 Task: Add Air Scense Lavender to the cart.
Action: Mouse moved to (677, 233)
Screenshot: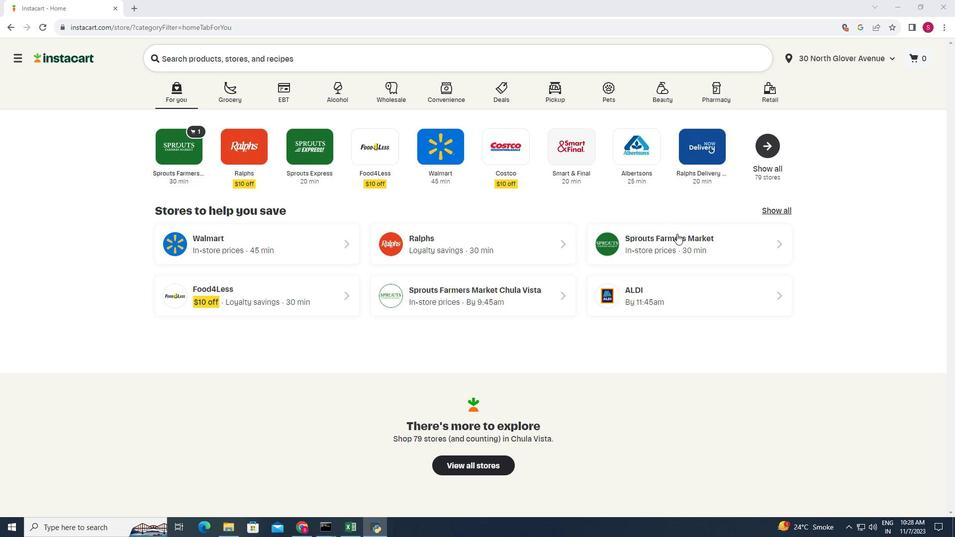 
Action: Mouse pressed left at (677, 233)
Screenshot: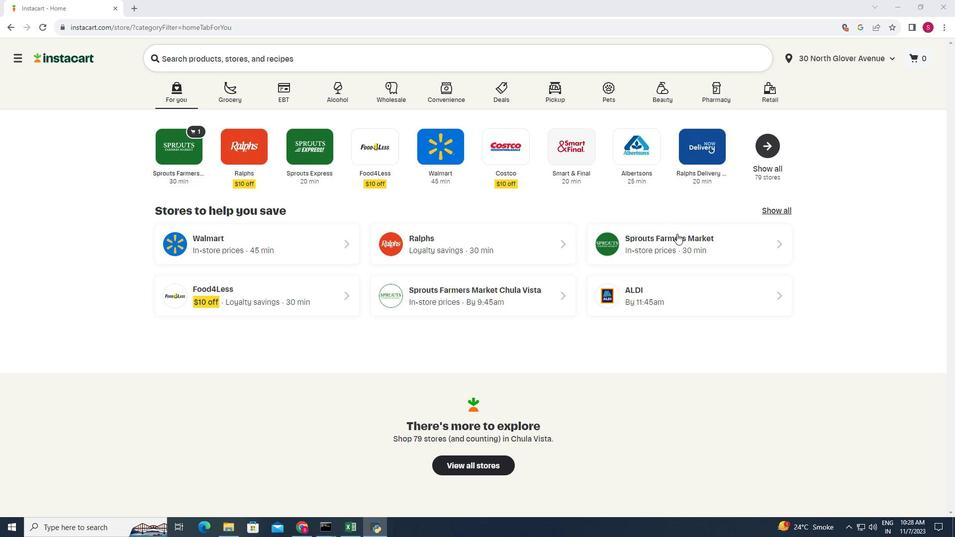 
Action: Mouse moved to (48, 390)
Screenshot: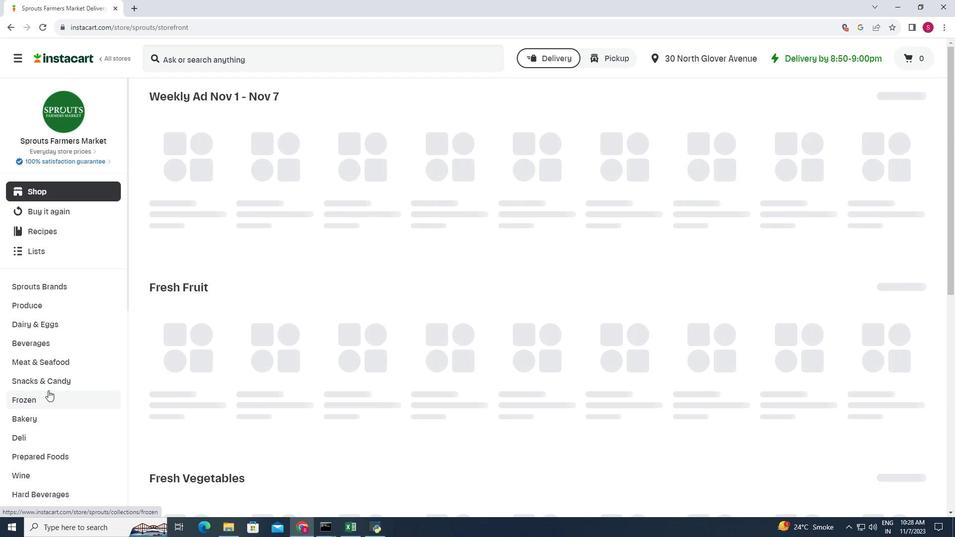 
Action: Mouse scrolled (48, 390) with delta (0, 0)
Screenshot: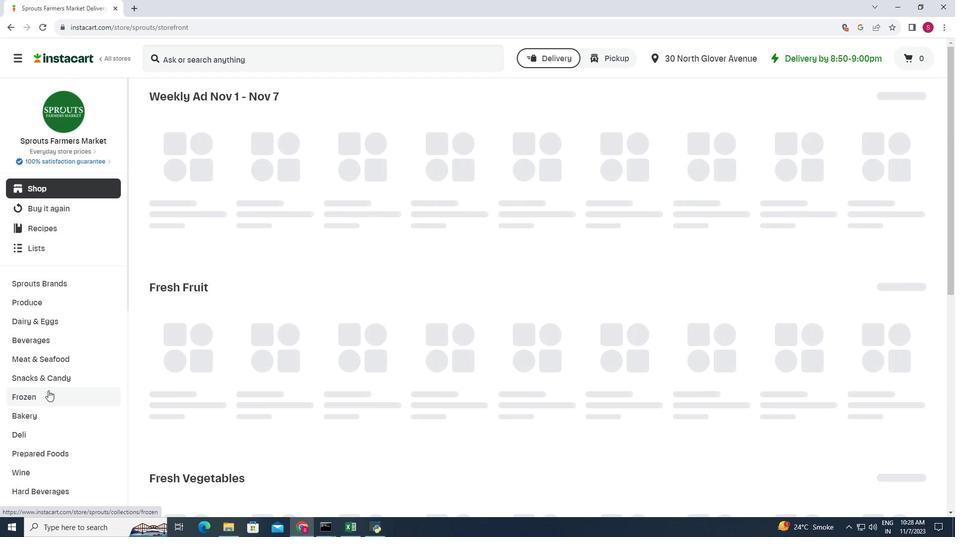 
Action: Mouse scrolled (48, 390) with delta (0, 0)
Screenshot: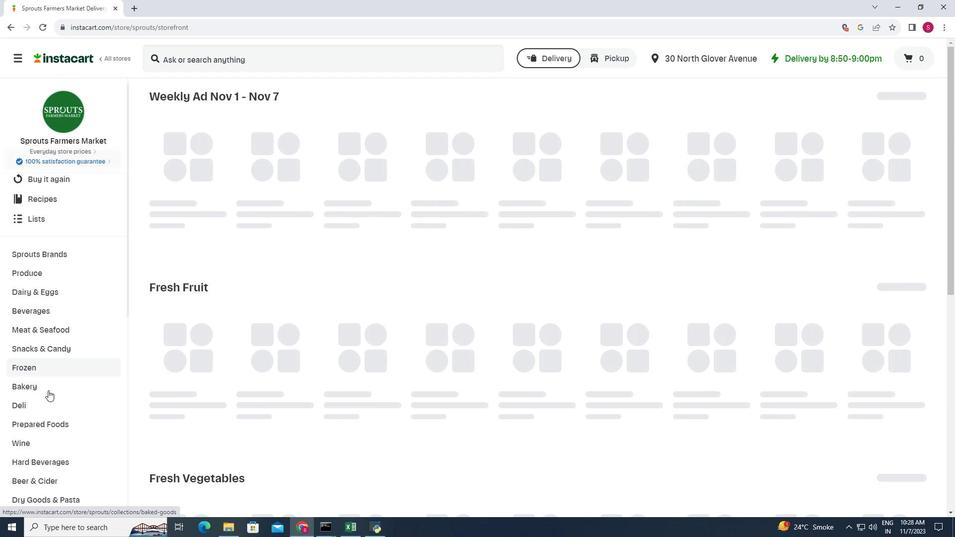 
Action: Mouse scrolled (48, 390) with delta (0, 0)
Screenshot: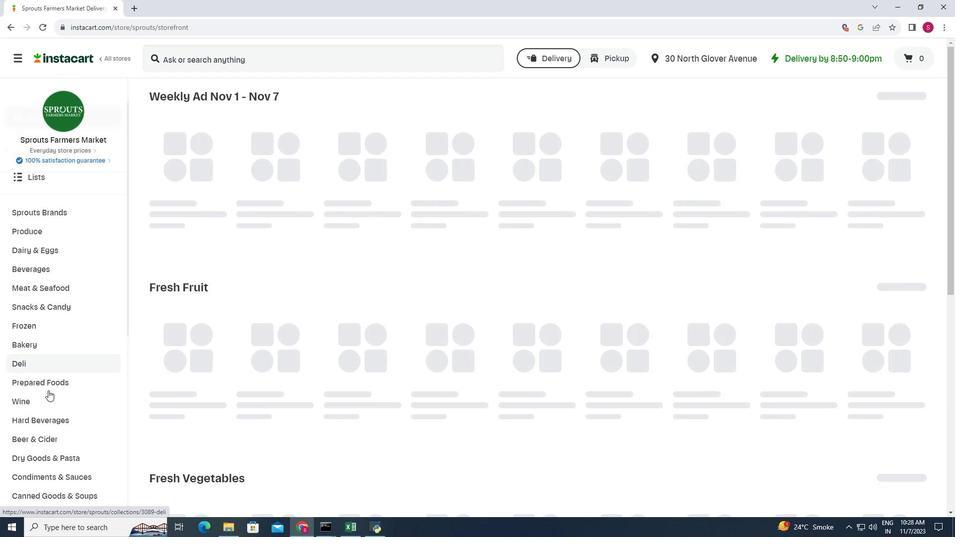 
Action: Mouse scrolled (48, 390) with delta (0, 0)
Screenshot: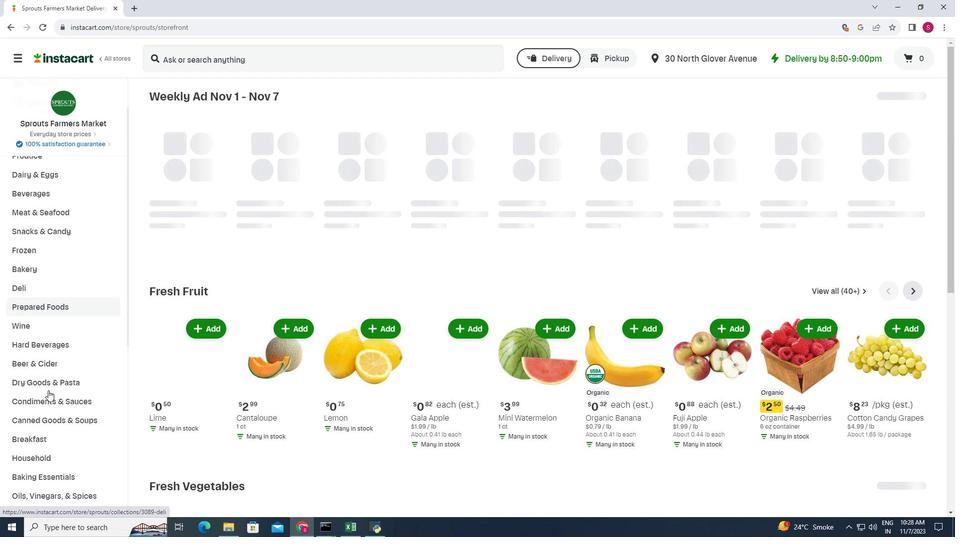 
Action: Mouse moved to (41, 406)
Screenshot: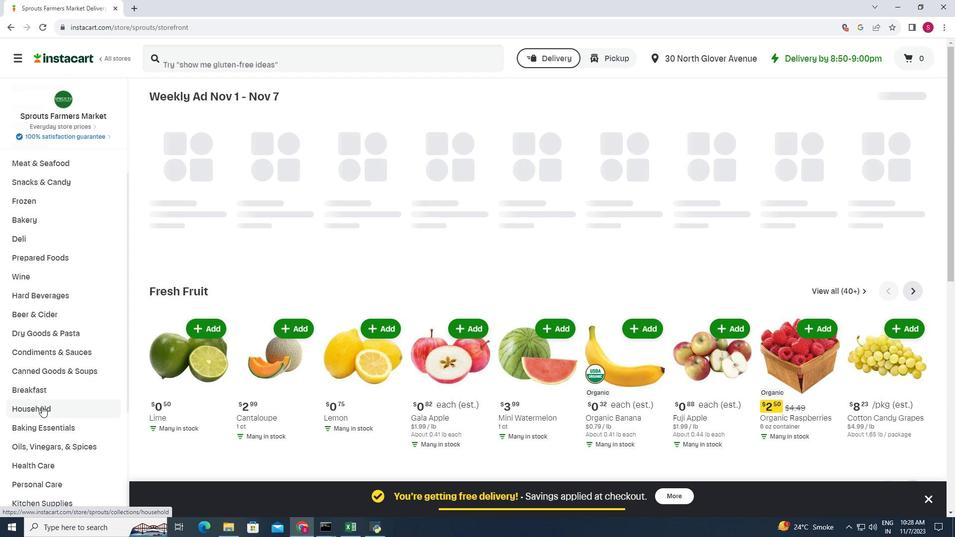 
Action: Mouse pressed left at (41, 406)
Screenshot: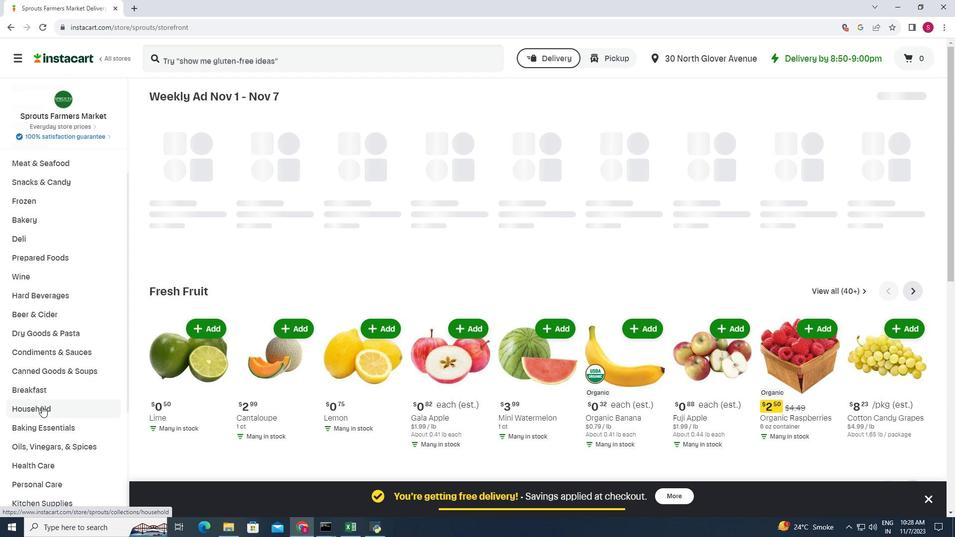 
Action: Mouse moved to (537, 121)
Screenshot: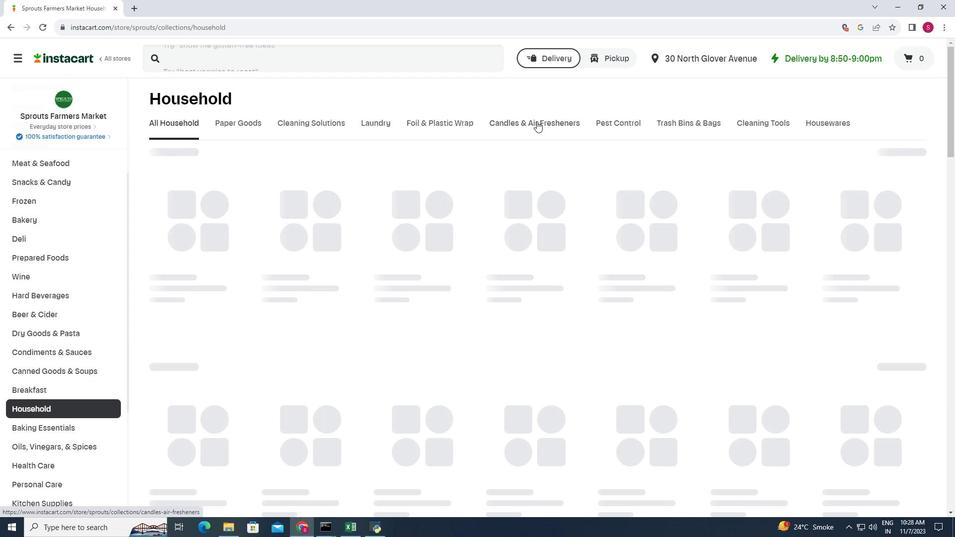 
Action: Mouse pressed left at (537, 121)
Screenshot: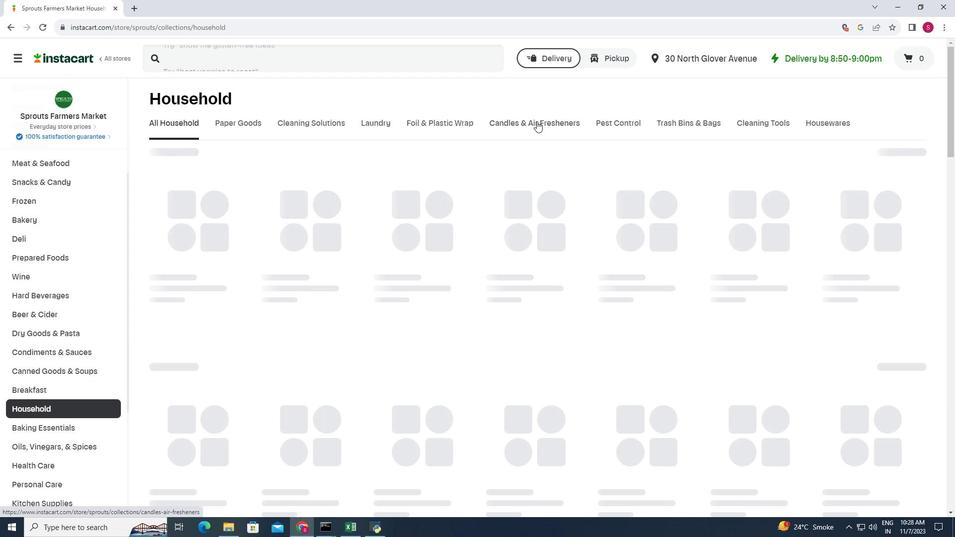 
Action: Mouse moved to (259, 57)
Screenshot: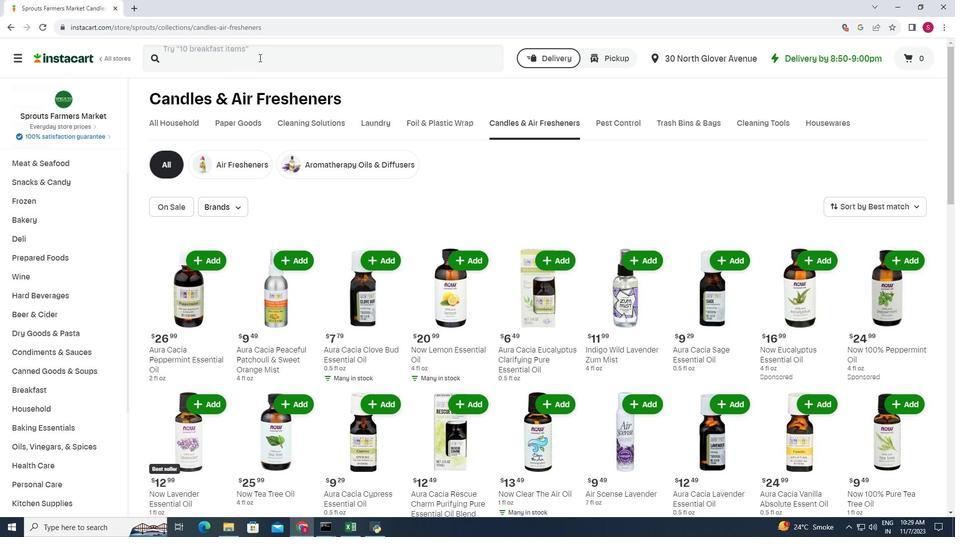 
Action: Mouse pressed left at (259, 57)
Screenshot: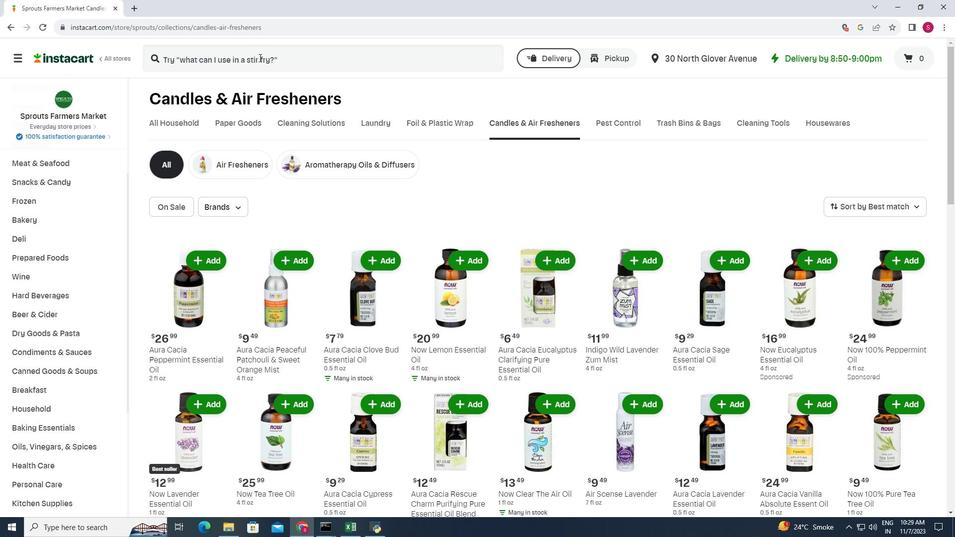 
Action: Mouse moved to (265, 51)
Screenshot: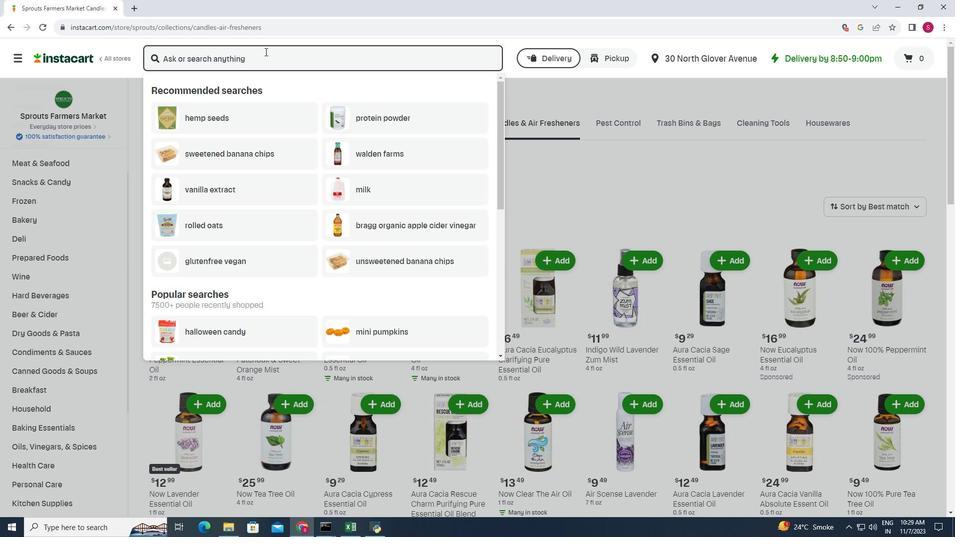 
Action: Key pressed <Key.shift><Key.shift><Key.shift><Key.shift>Ai8<Key.backspace>r<Key.space><Key.shift>Scense<Key.space><Key.shift><Key.shift><Key.shift><Key.shift><Key.shift><Key.shift><Key.shift><Key.shift><Key.shift><Key.shift><Key.shift><Key.shift>Lavender<Key.space><Key.enter>
Screenshot: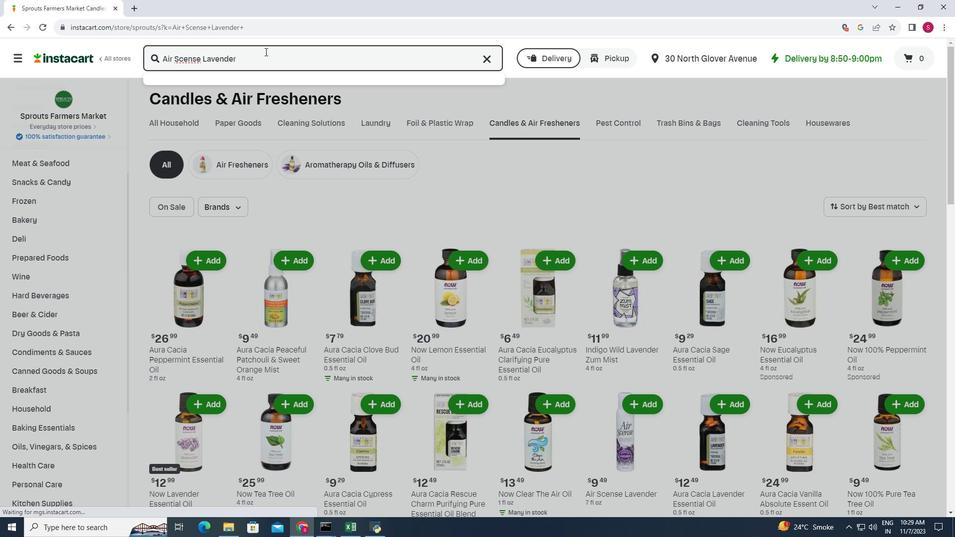 
Action: Mouse moved to (594, 142)
Screenshot: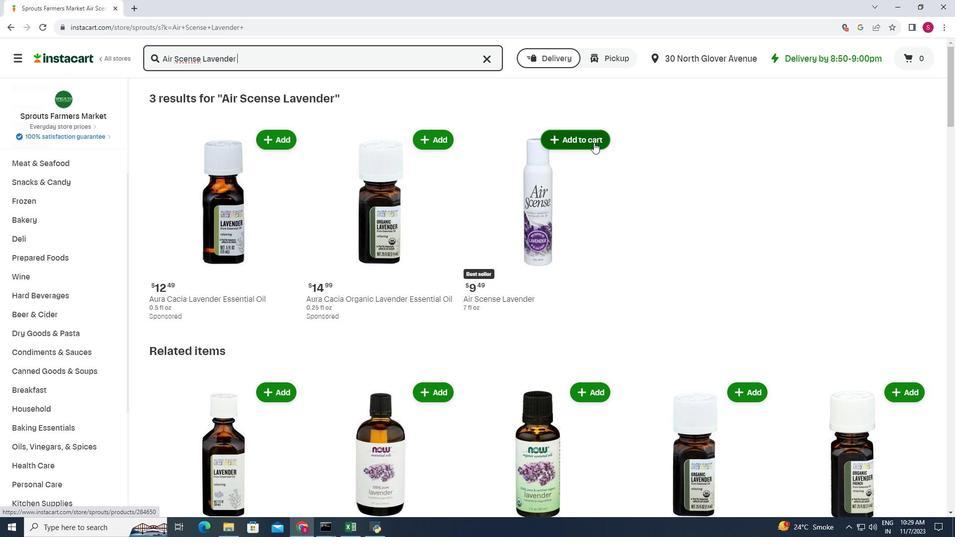 
Action: Mouse pressed left at (594, 142)
Screenshot: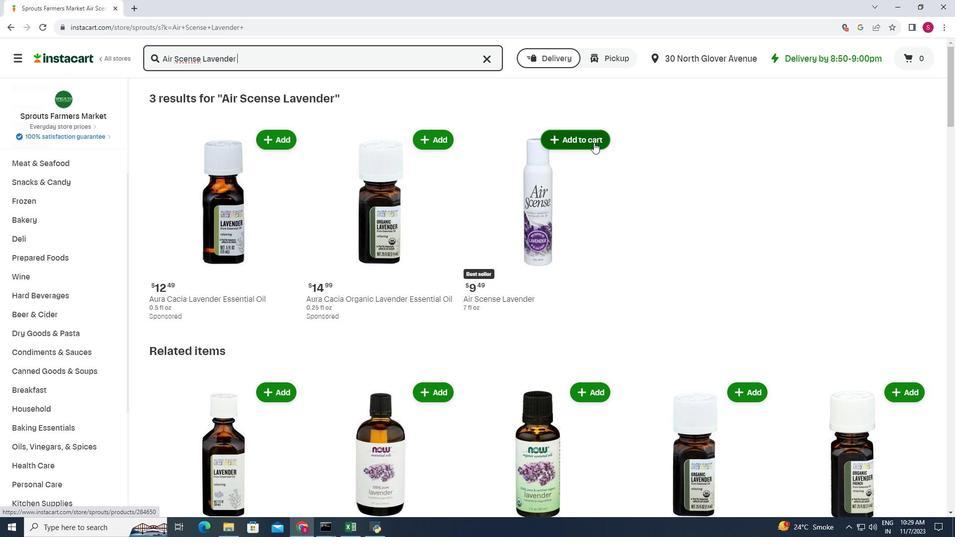 
Action: Mouse moved to (636, 117)
Screenshot: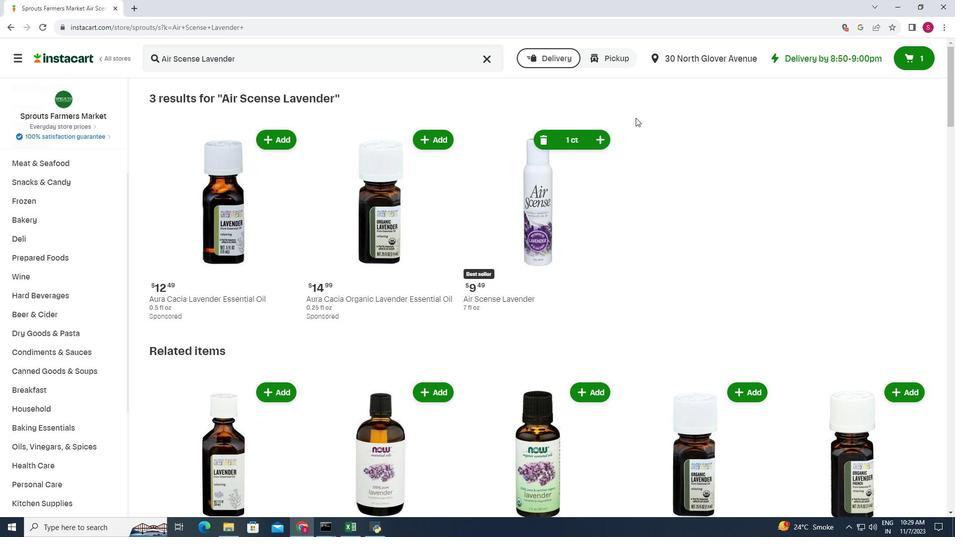 
